 Task: Create a due date automation trigger when advanced on, 2 hours after a card is due add content with an empty description.
Action: Mouse moved to (1017, 97)
Screenshot: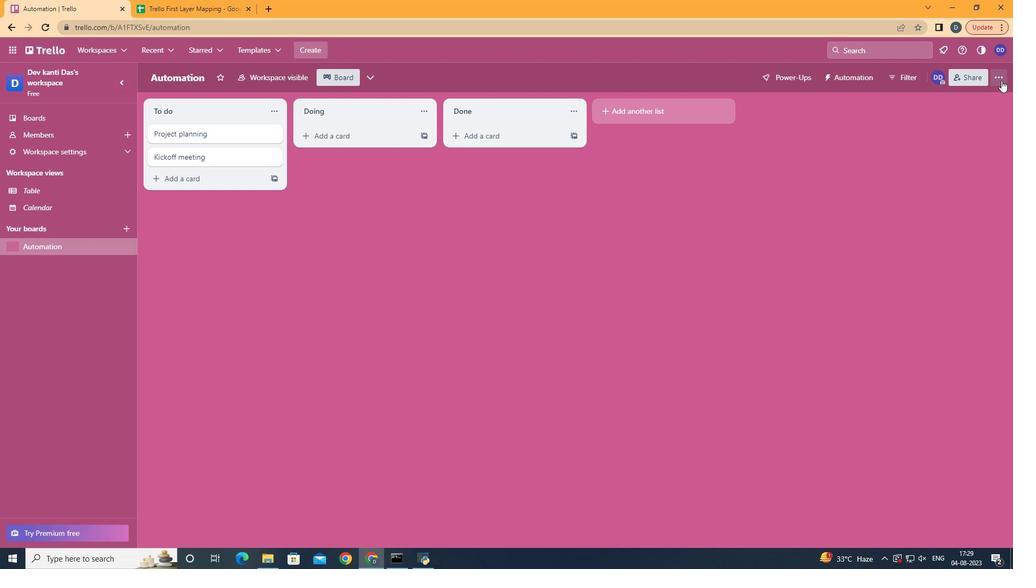 
Action: Mouse pressed left at (1017, 97)
Screenshot: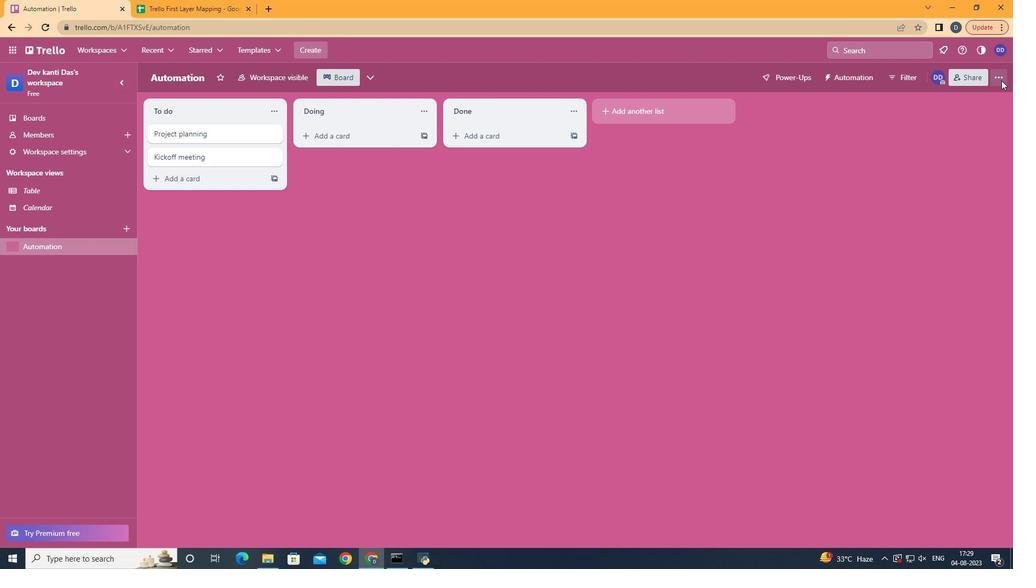 
Action: Mouse moved to (954, 234)
Screenshot: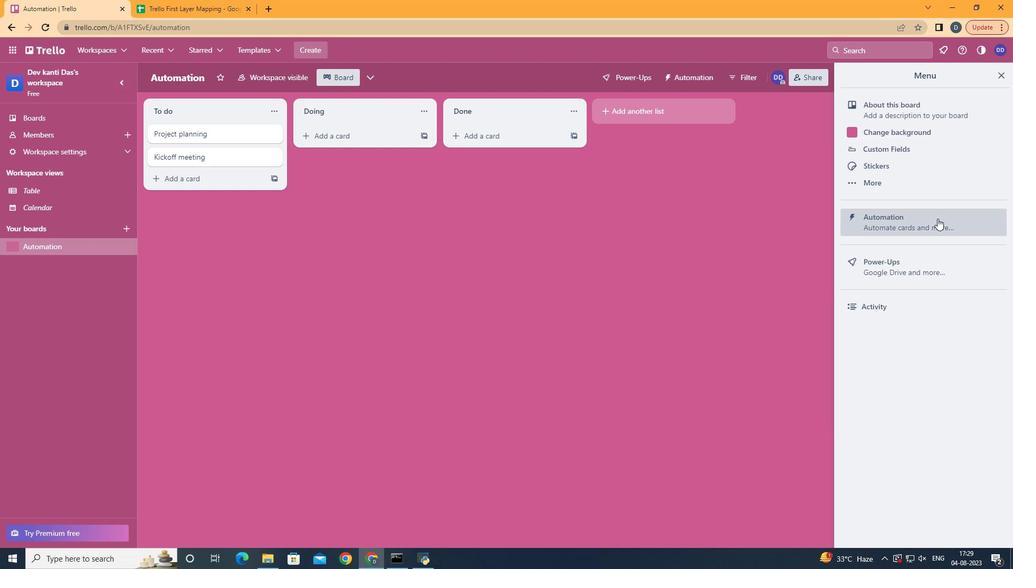 
Action: Mouse pressed left at (954, 234)
Screenshot: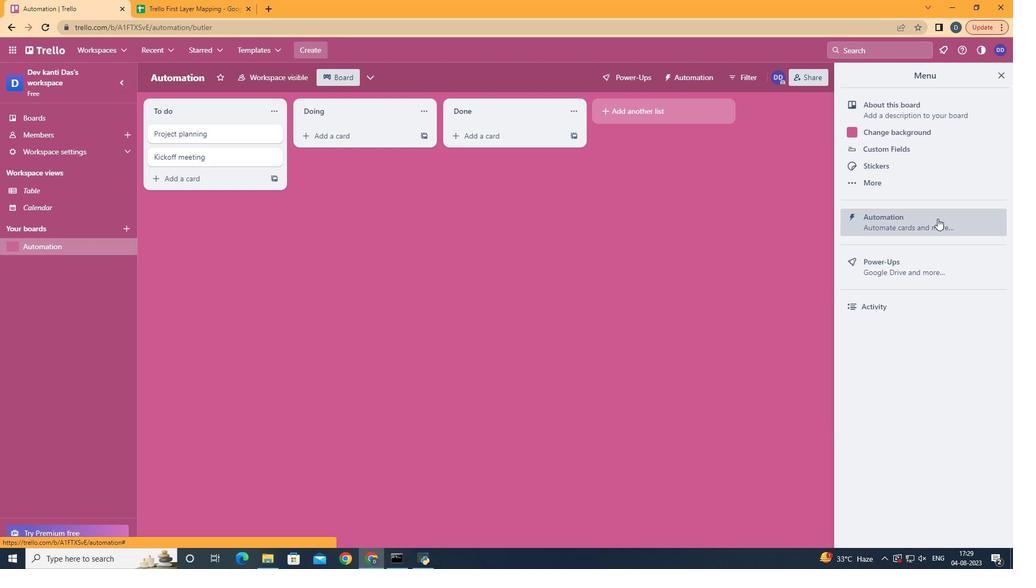 
Action: Mouse moved to (218, 228)
Screenshot: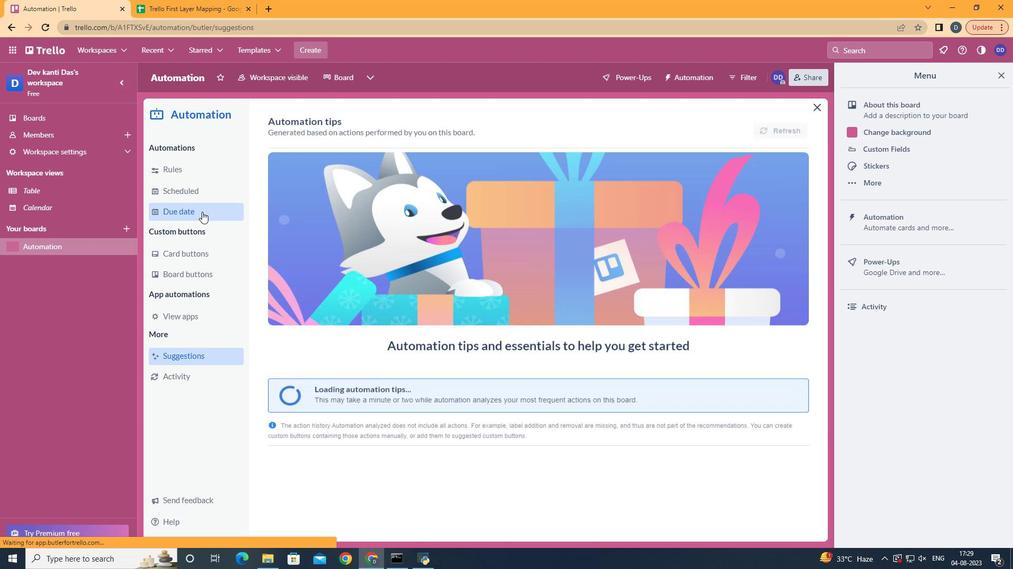 
Action: Mouse pressed left at (218, 228)
Screenshot: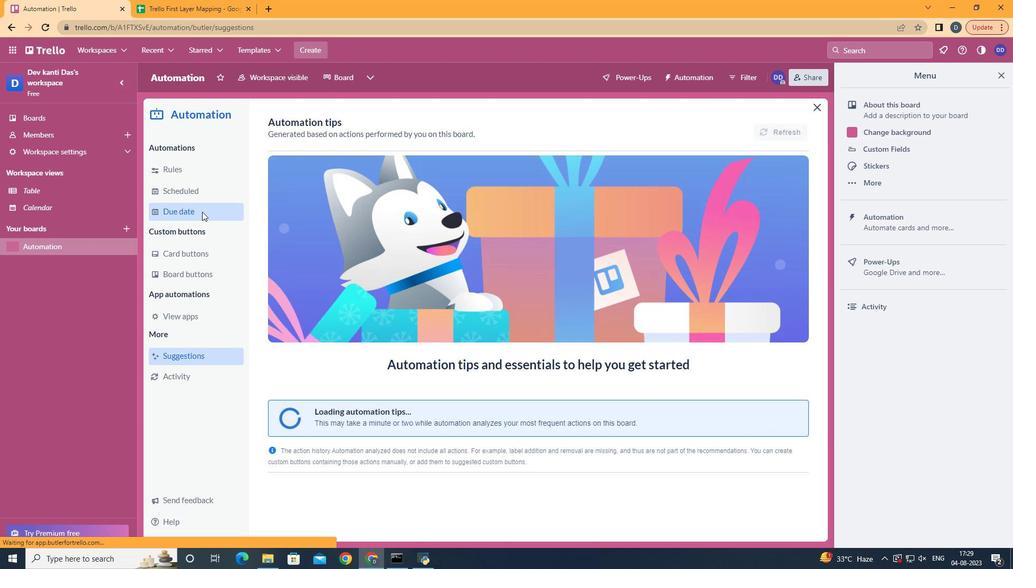 
Action: Mouse moved to (755, 146)
Screenshot: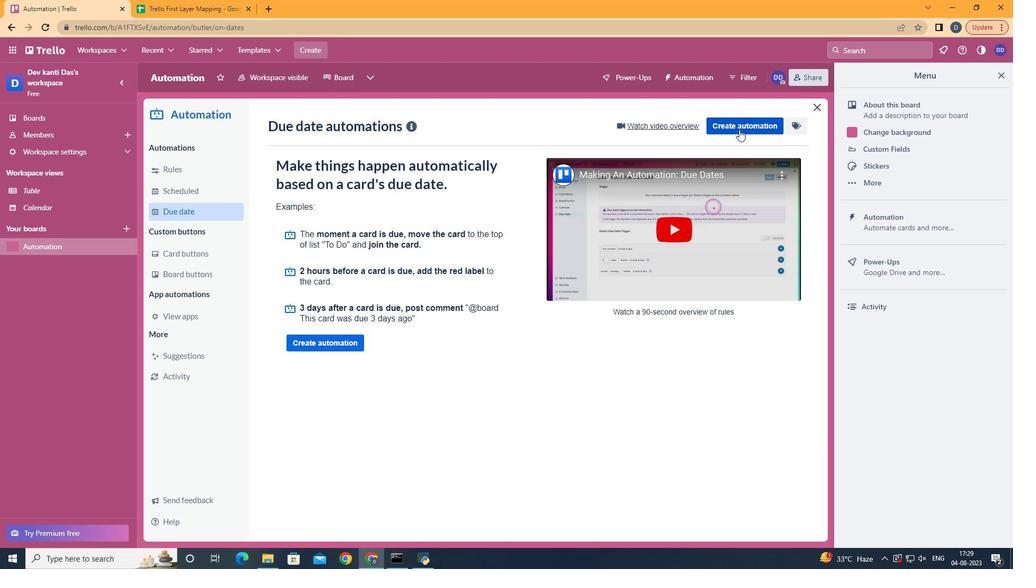 
Action: Mouse pressed left at (755, 146)
Screenshot: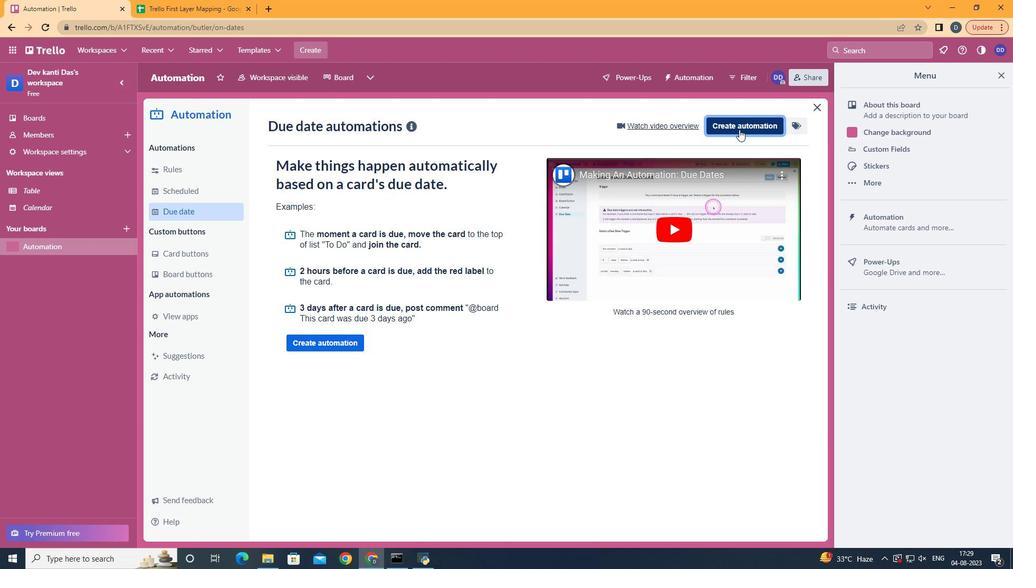 
Action: Mouse moved to (537, 245)
Screenshot: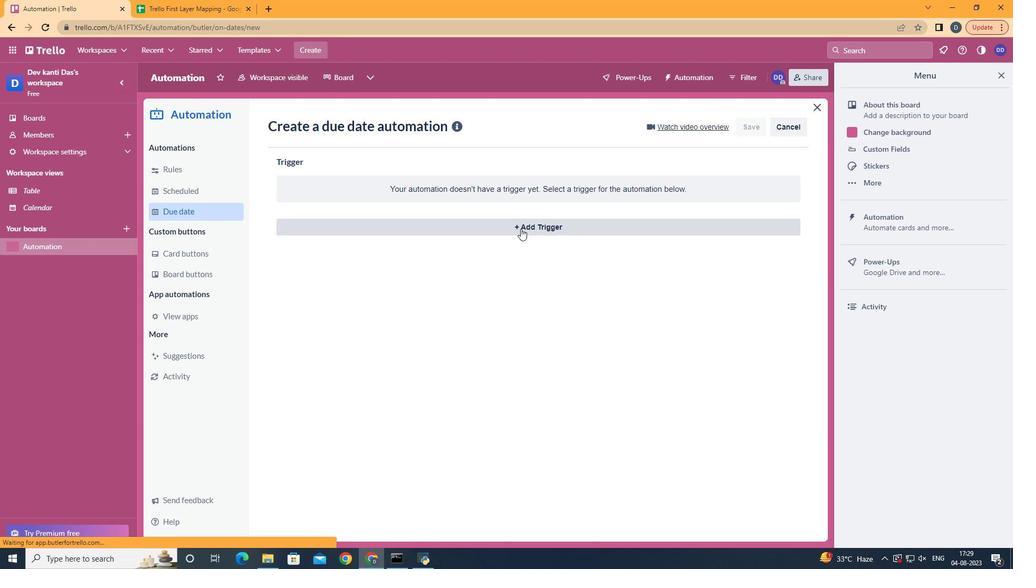 
Action: Mouse pressed left at (537, 245)
Screenshot: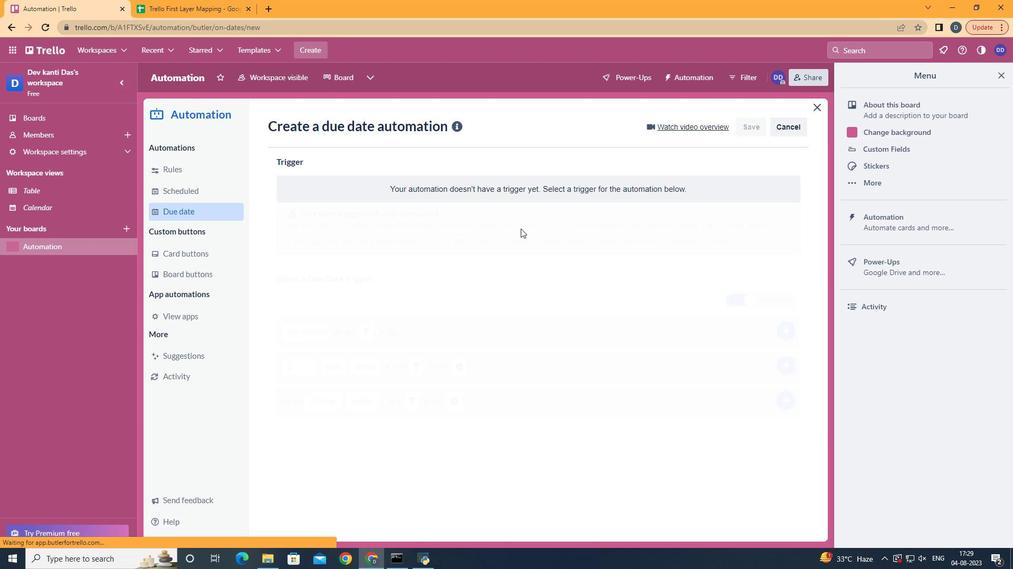 
Action: Mouse moved to (352, 462)
Screenshot: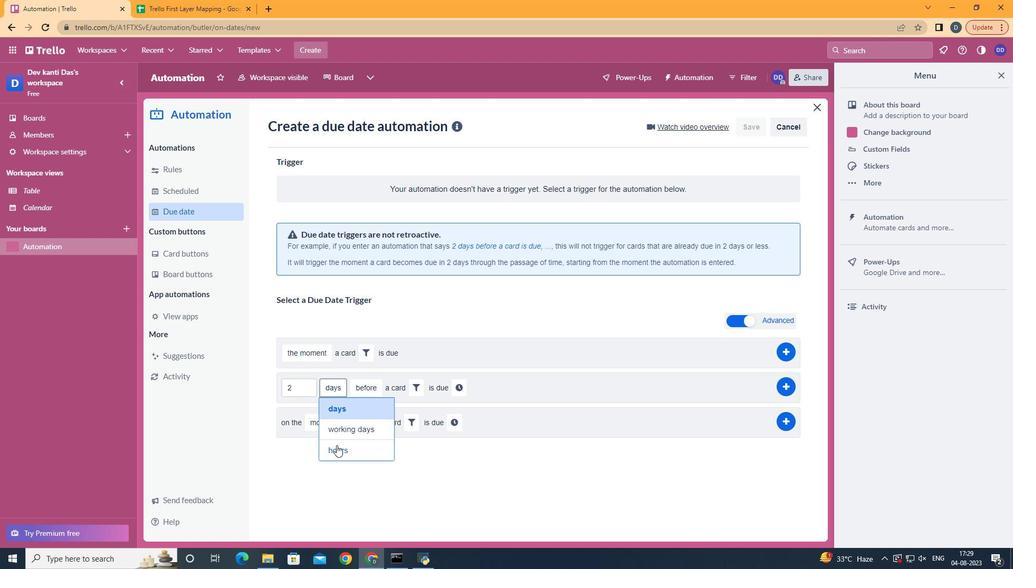 
Action: Mouse pressed left at (352, 462)
Screenshot: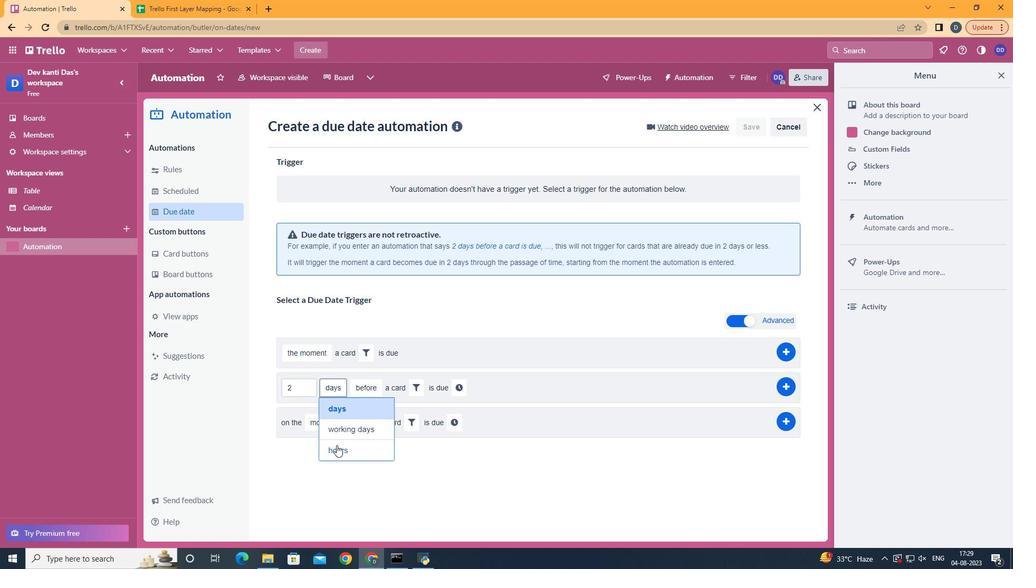 
Action: Mouse moved to (388, 444)
Screenshot: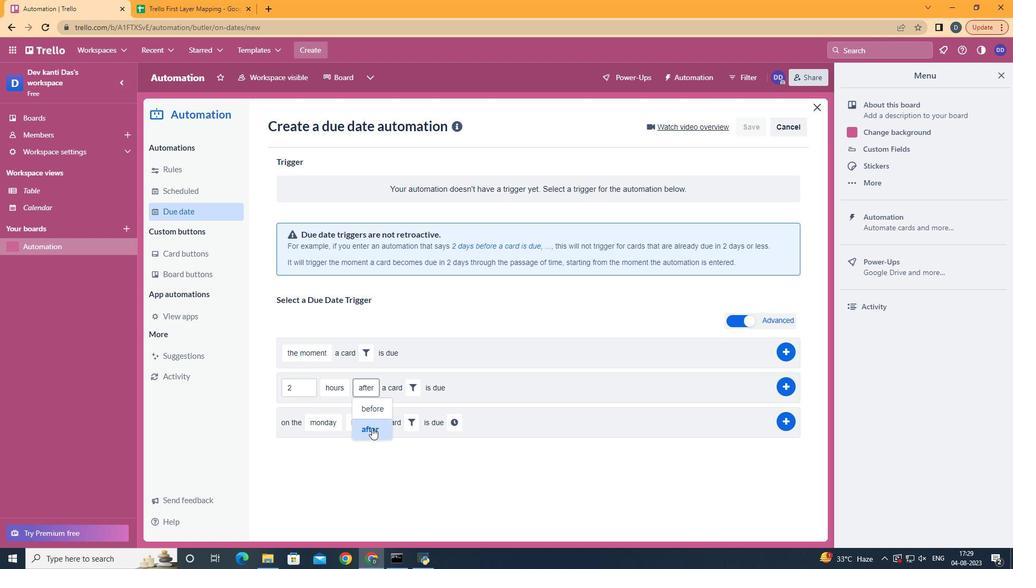 
Action: Mouse pressed left at (388, 444)
Screenshot: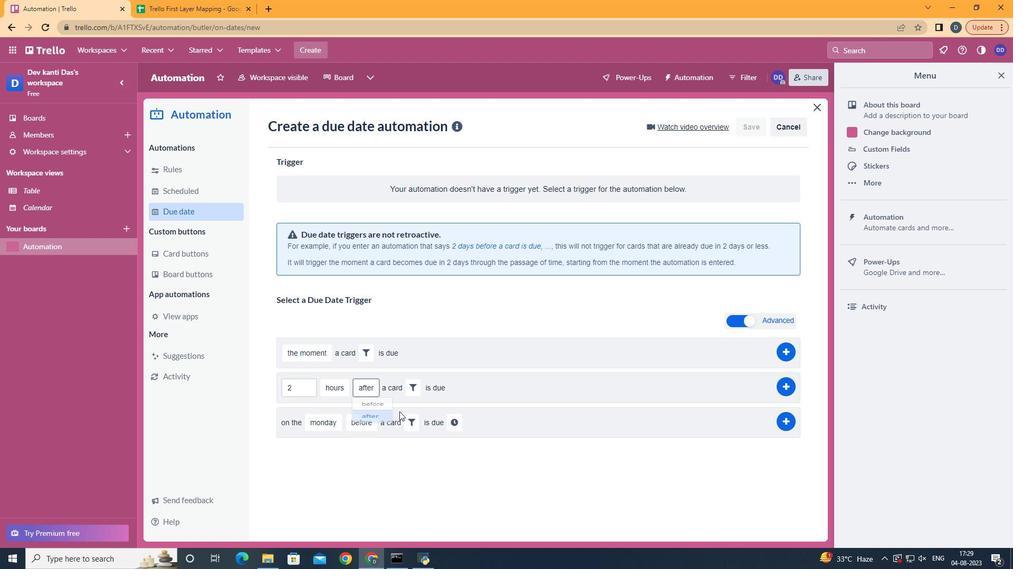 
Action: Mouse moved to (440, 405)
Screenshot: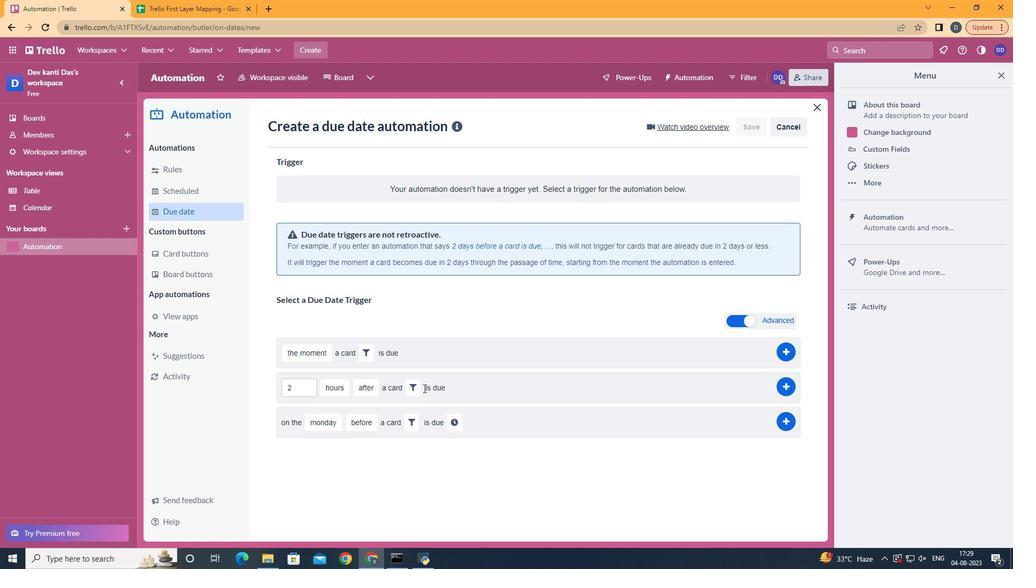 
Action: Mouse pressed left at (440, 405)
Screenshot: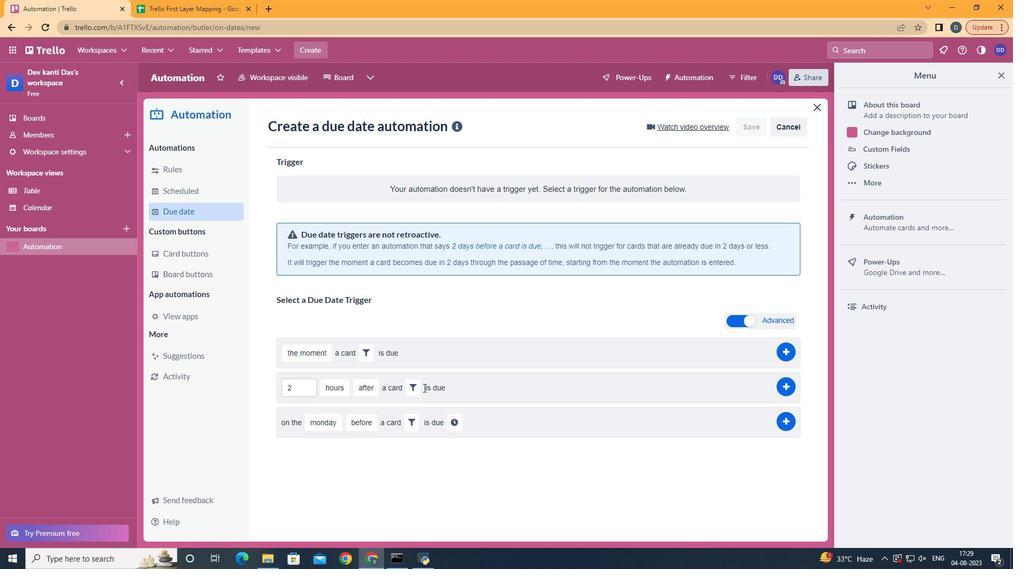 
Action: Mouse moved to (433, 404)
Screenshot: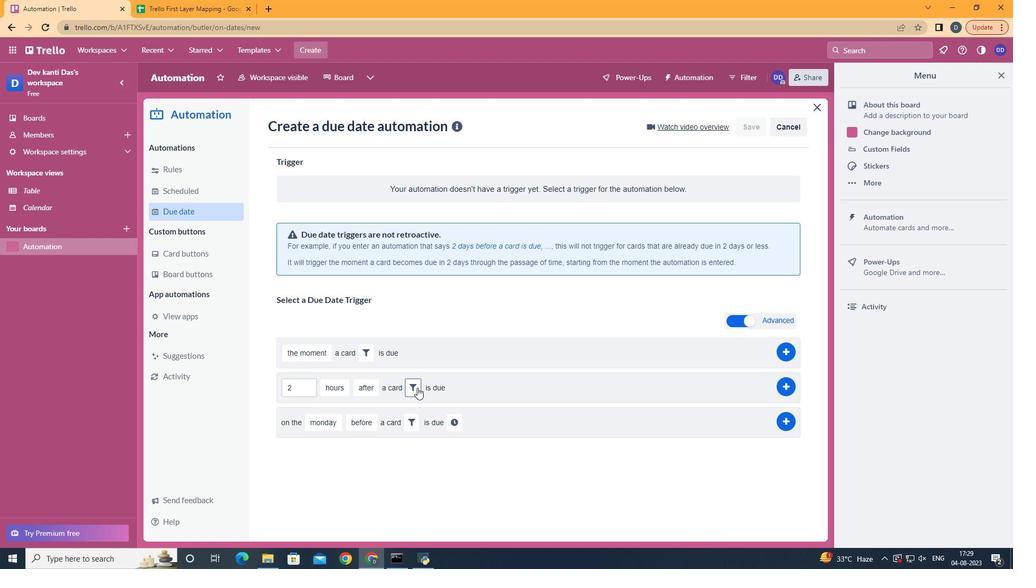 
Action: Mouse pressed left at (433, 404)
Screenshot: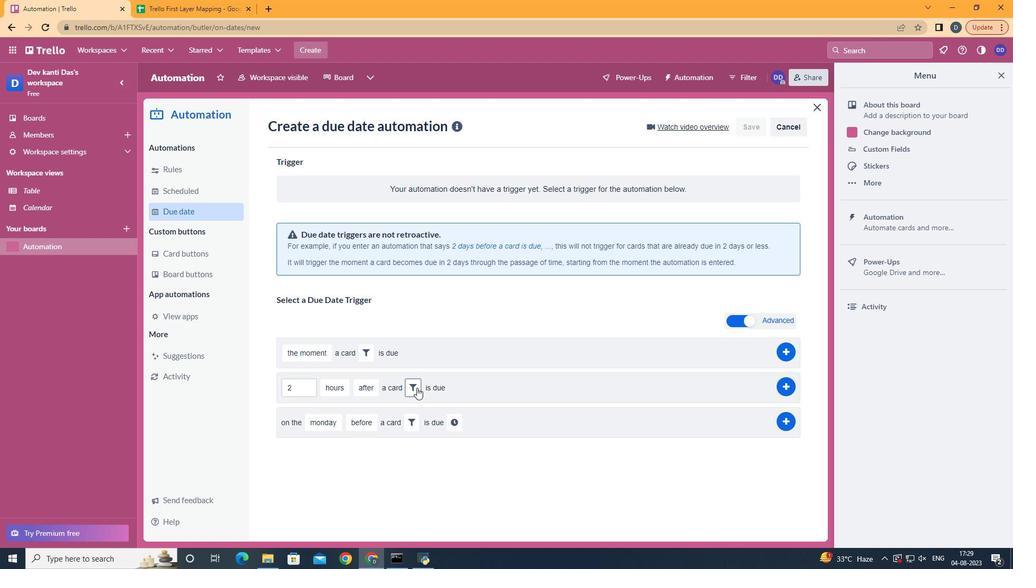 
Action: Mouse moved to (559, 437)
Screenshot: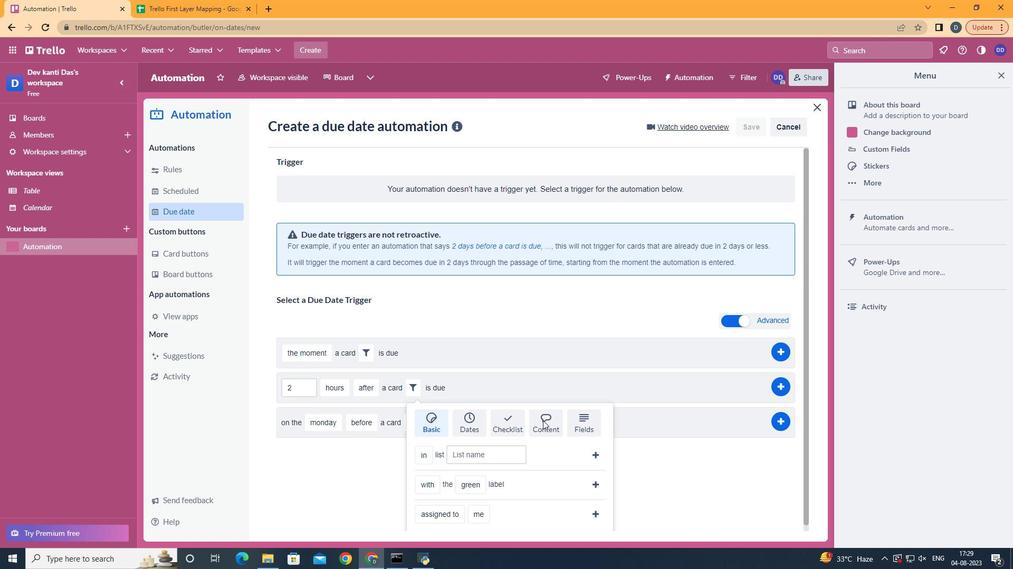 
Action: Mouse pressed left at (559, 437)
Screenshot: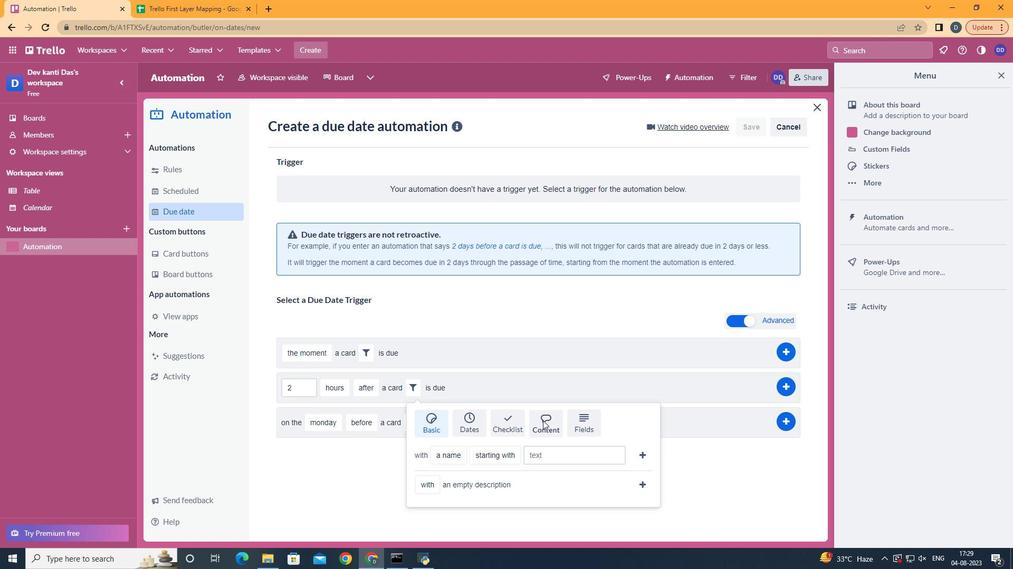 
Action: Mouse moved to (451, 519)
Screenshot: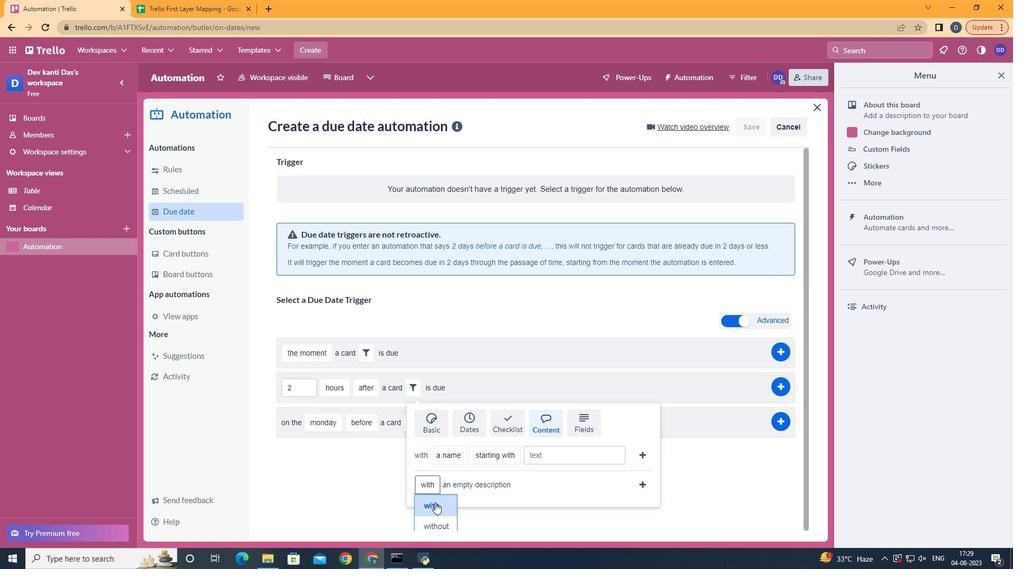 
Action: Mouse pressed left at (451, 519)
Screenshot: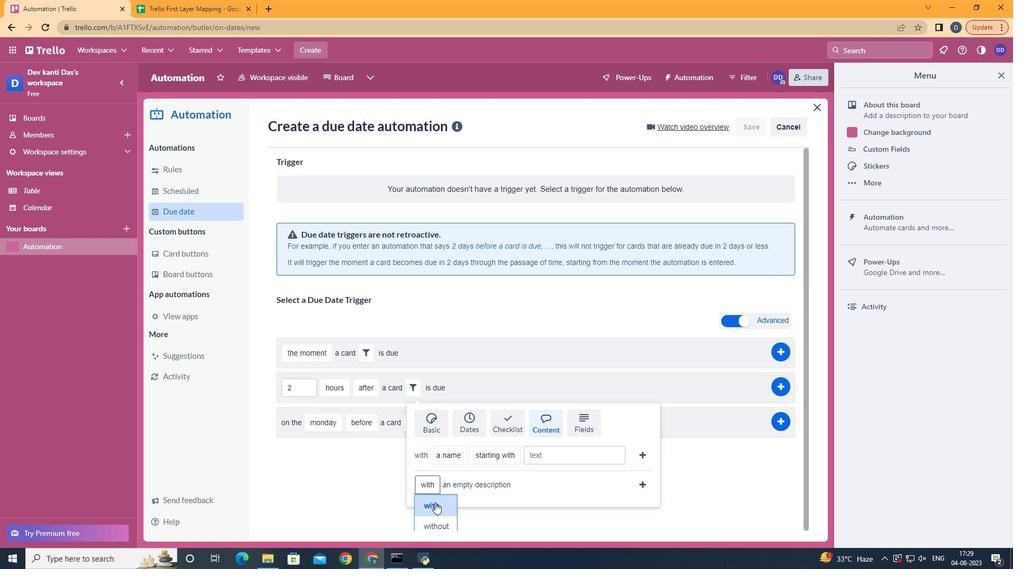 
Action: Mouse moved to (660, 503)
Screenshot: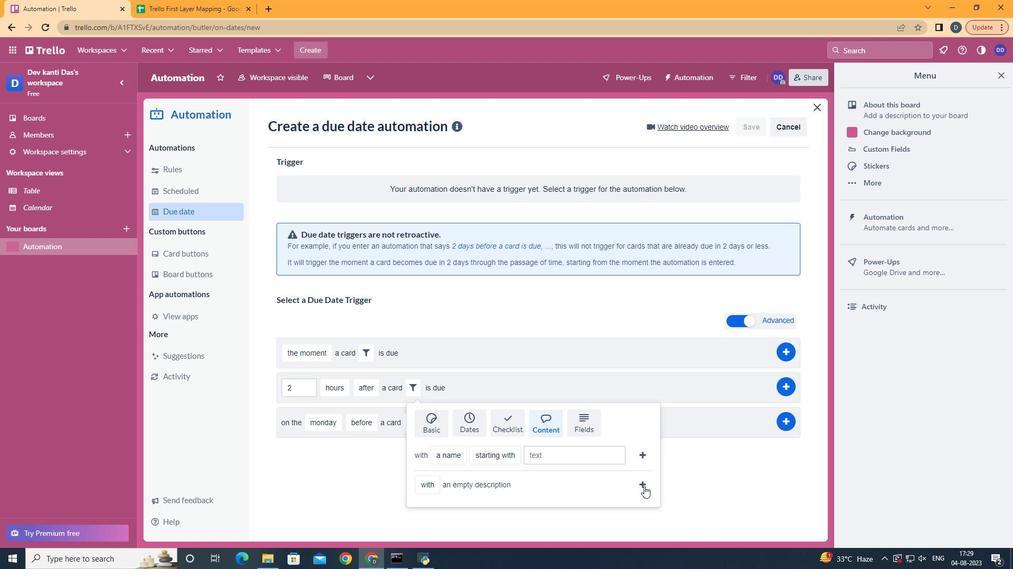 
Action: Mouse pressed left at (660, 503)
Screenshot: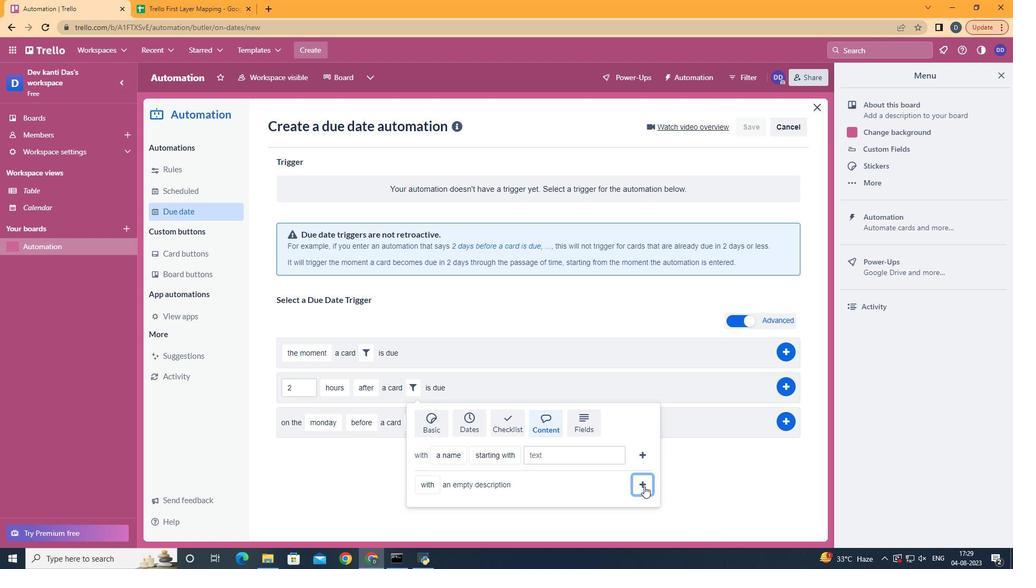 
Action: Mouse moved to (804, 403)
Screenshot: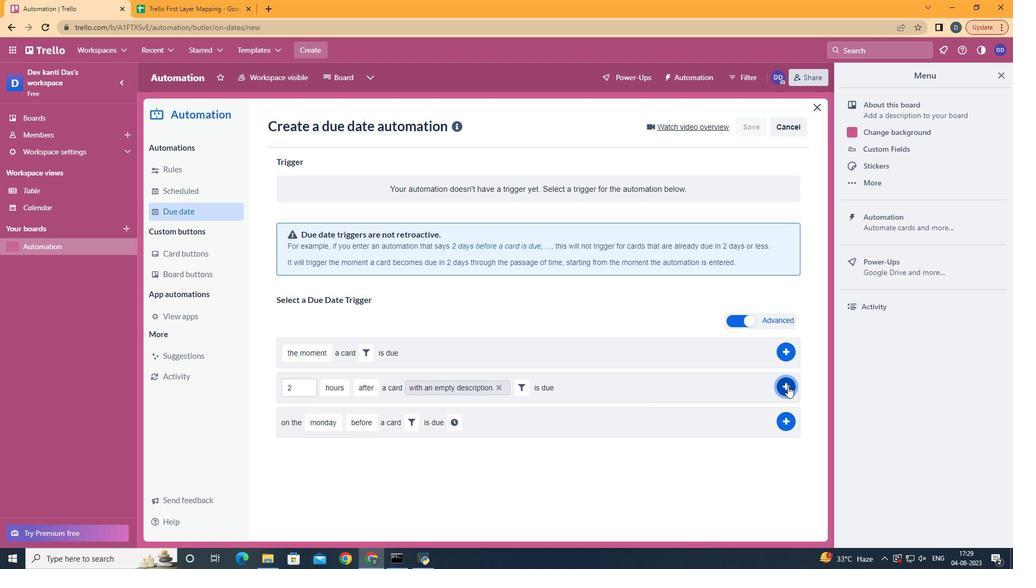 
Action: Mouse pressed left at (804, 403)
Screenshot: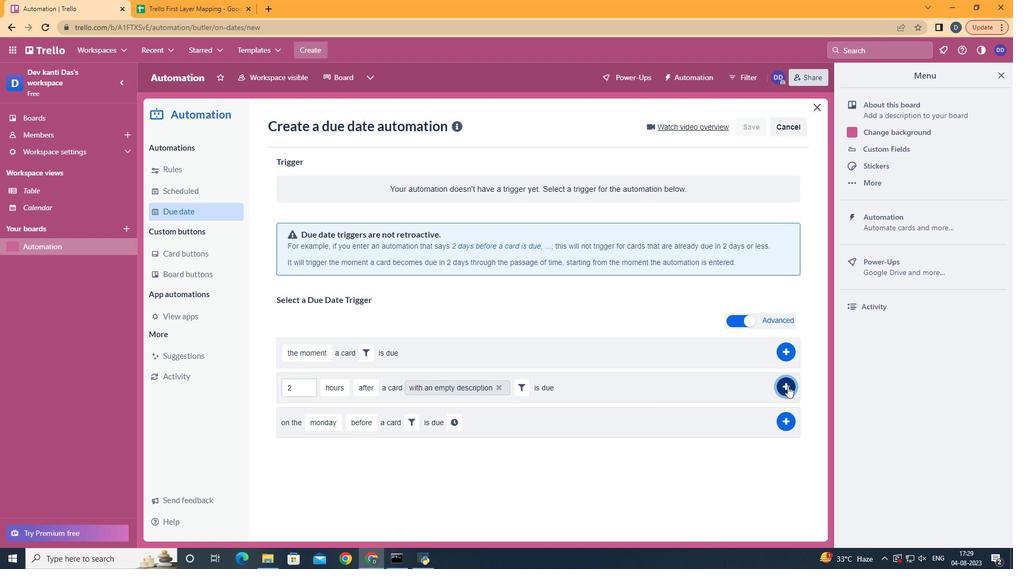 
Action: Mouse moved to (531, 202)
Screenshot: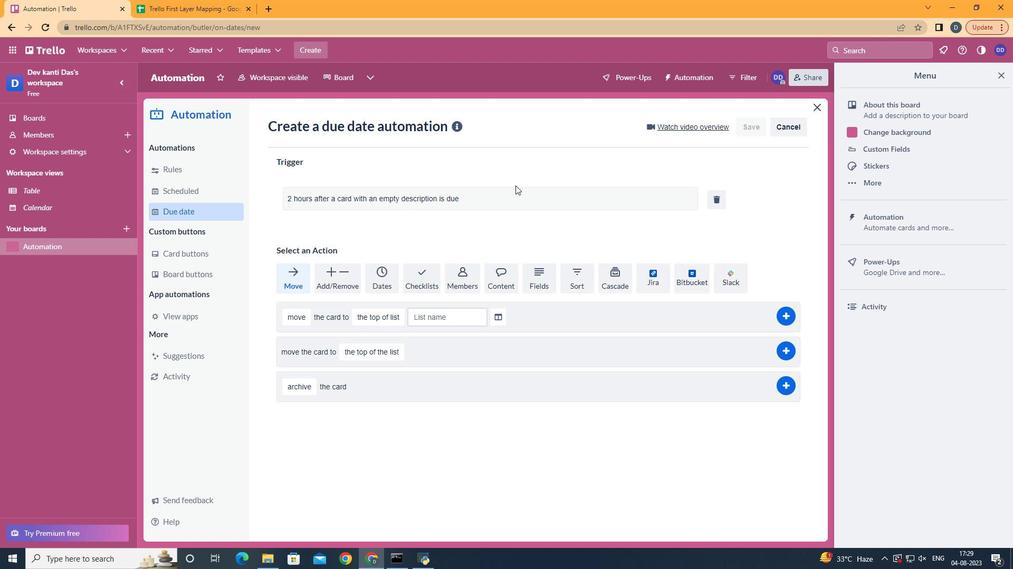 
